 Task: Create in the project AgileRadius in Backlog an issue 'Implement a new cloud-based procurement management system for a company with advanced procurement planning and purchasing features', assign it to team member softage.1@softage.net and change the status to IN PROGRESS. Create in the project AgileRadius in Backlog an issue 'Integrate a new voice recognition feature into an existing mobile application to enhance user interaction and hands-free operation', assign it to team member softage.2@softage.net and change the status to IN PROGRESS
Action: Mouse moved to (216, 63)
Screenshot: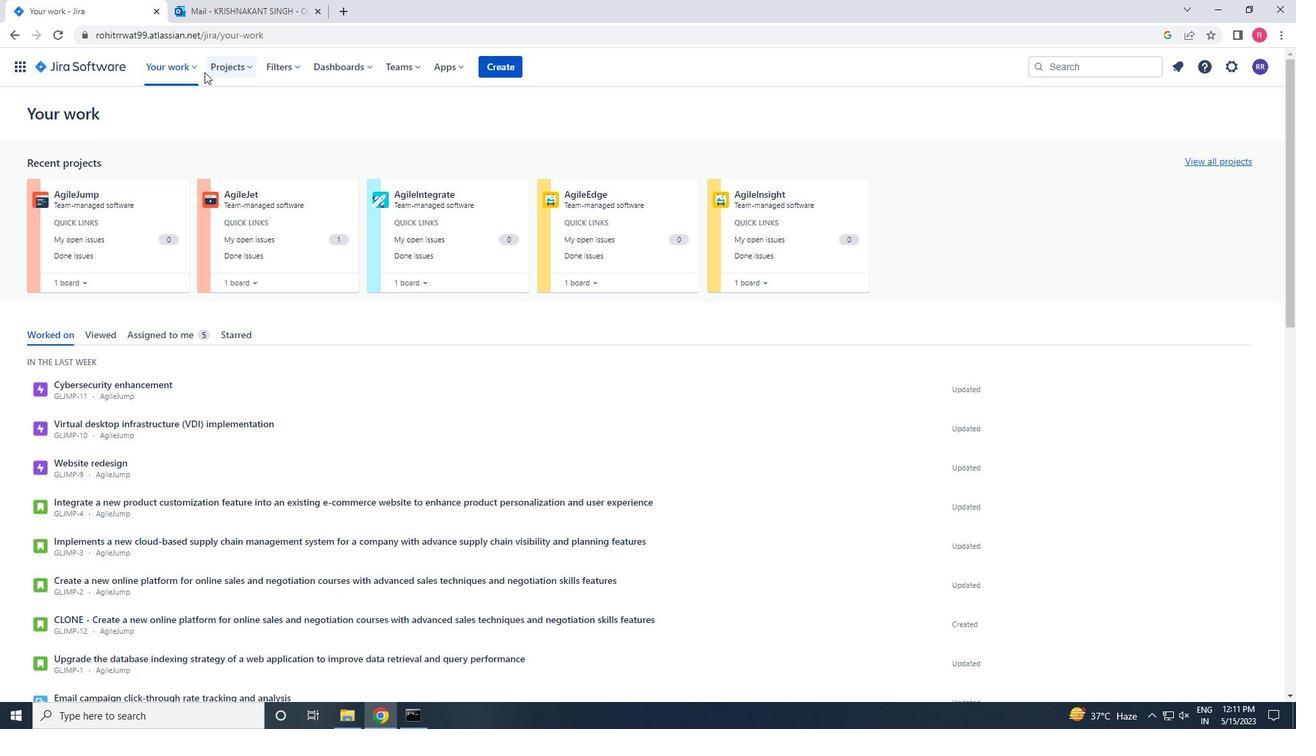 
Action: Mouse pressed left at (216, 63)
Screenshot: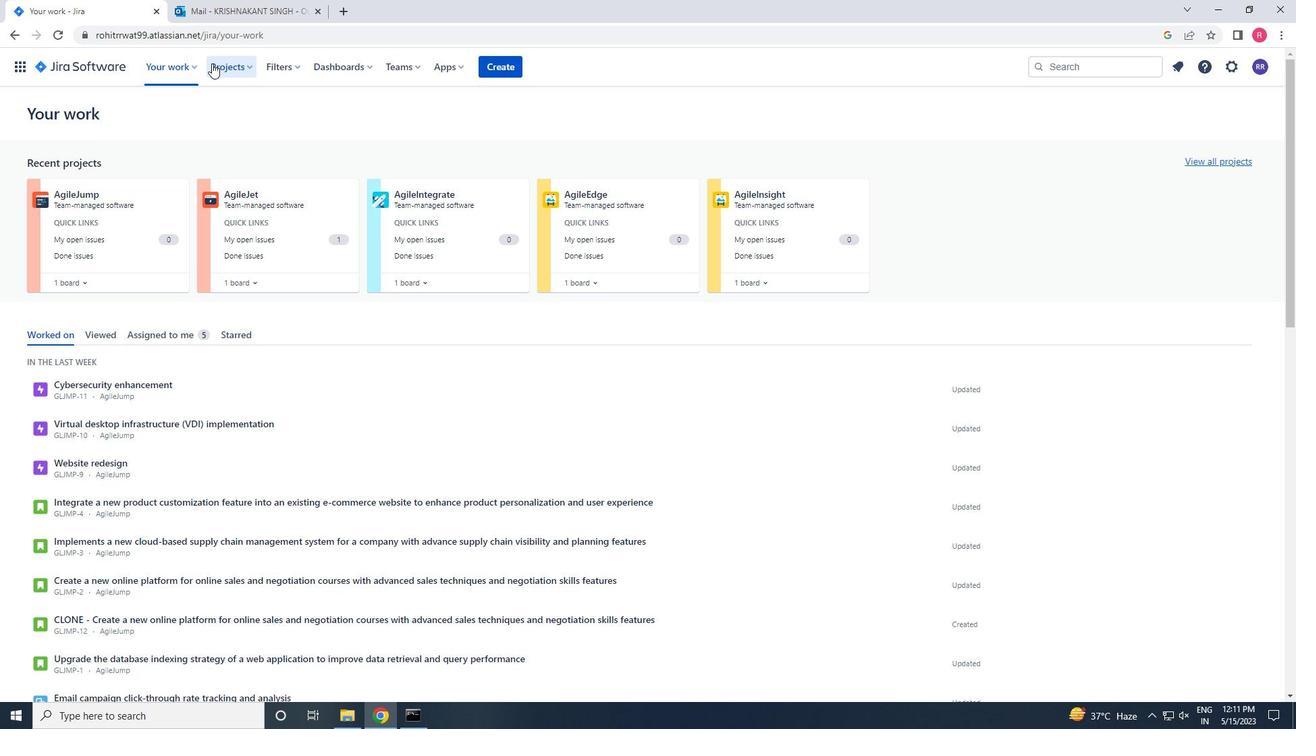 
Action: Mouse moved to (268, 132)
Screenshot: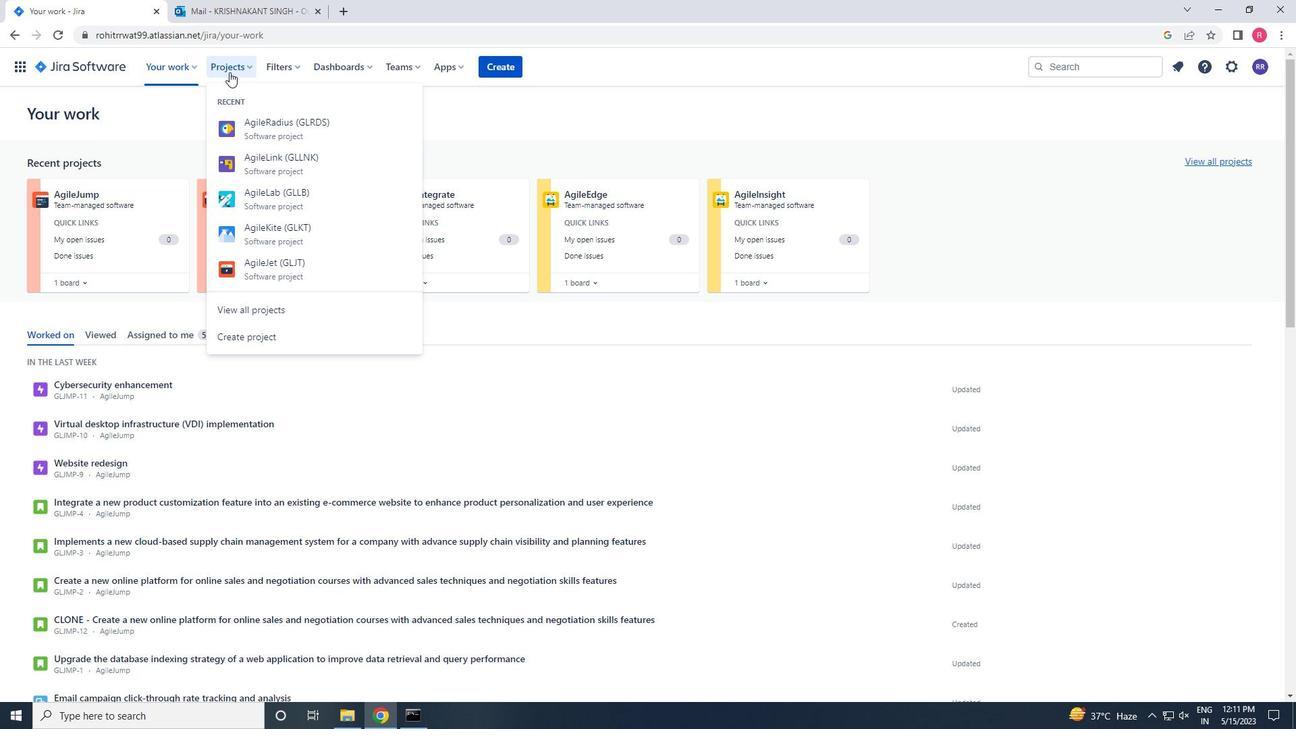 
Action: Mouse pressed left at (268, 132)
Screenshot: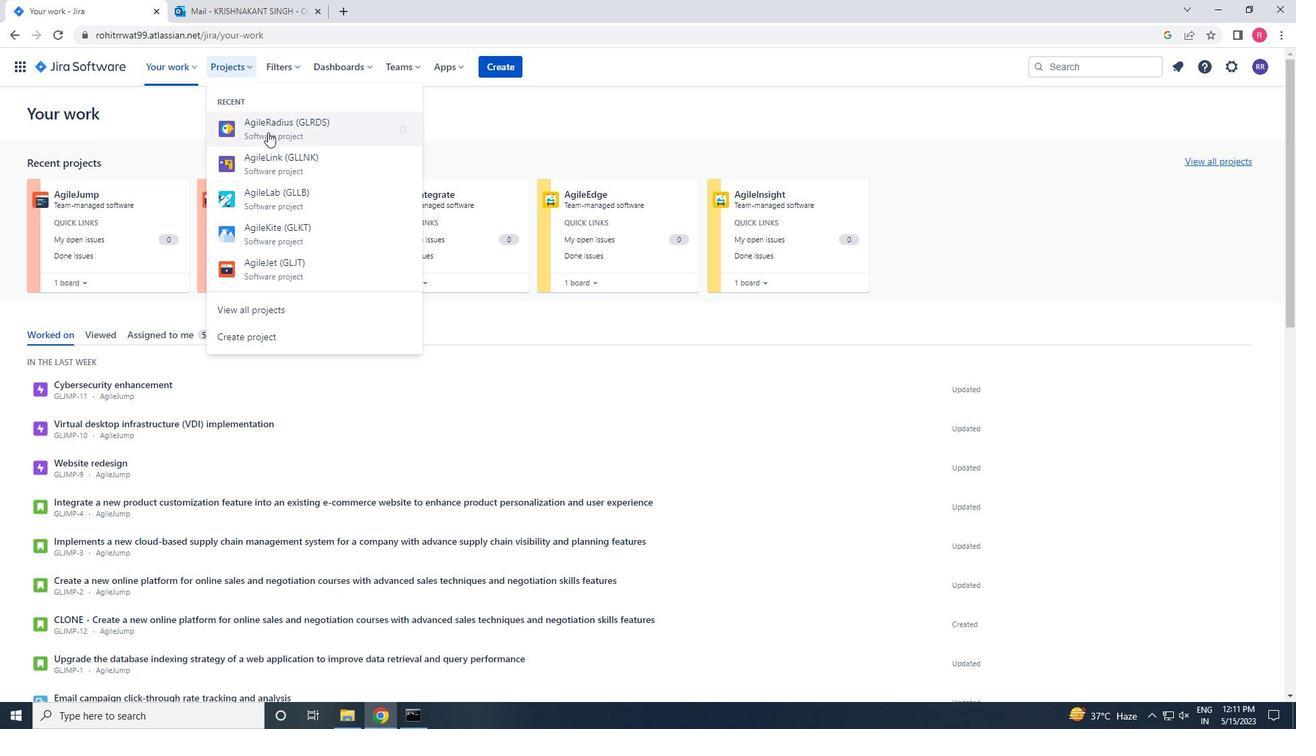 
Action: Mouse moved to (92, 203)
Screenshot: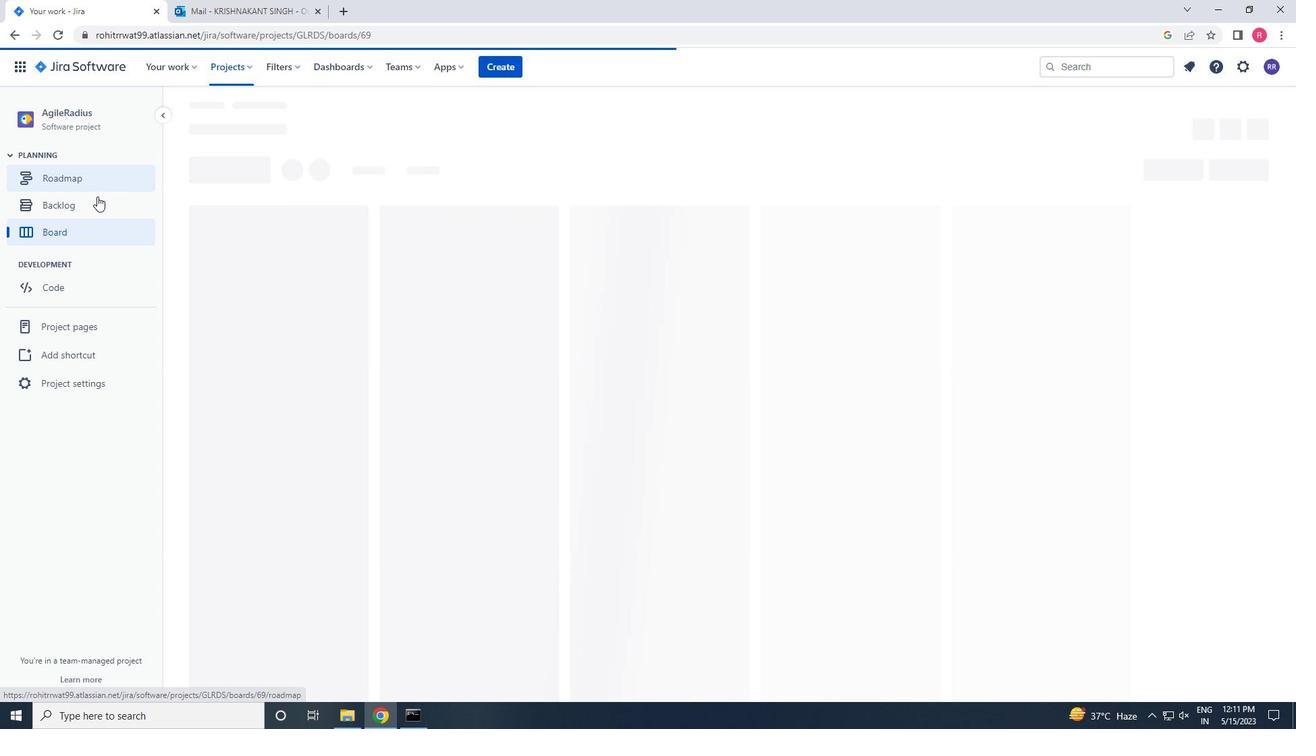 
Action: Mouse pressed left at (92, 203)
Screenshot: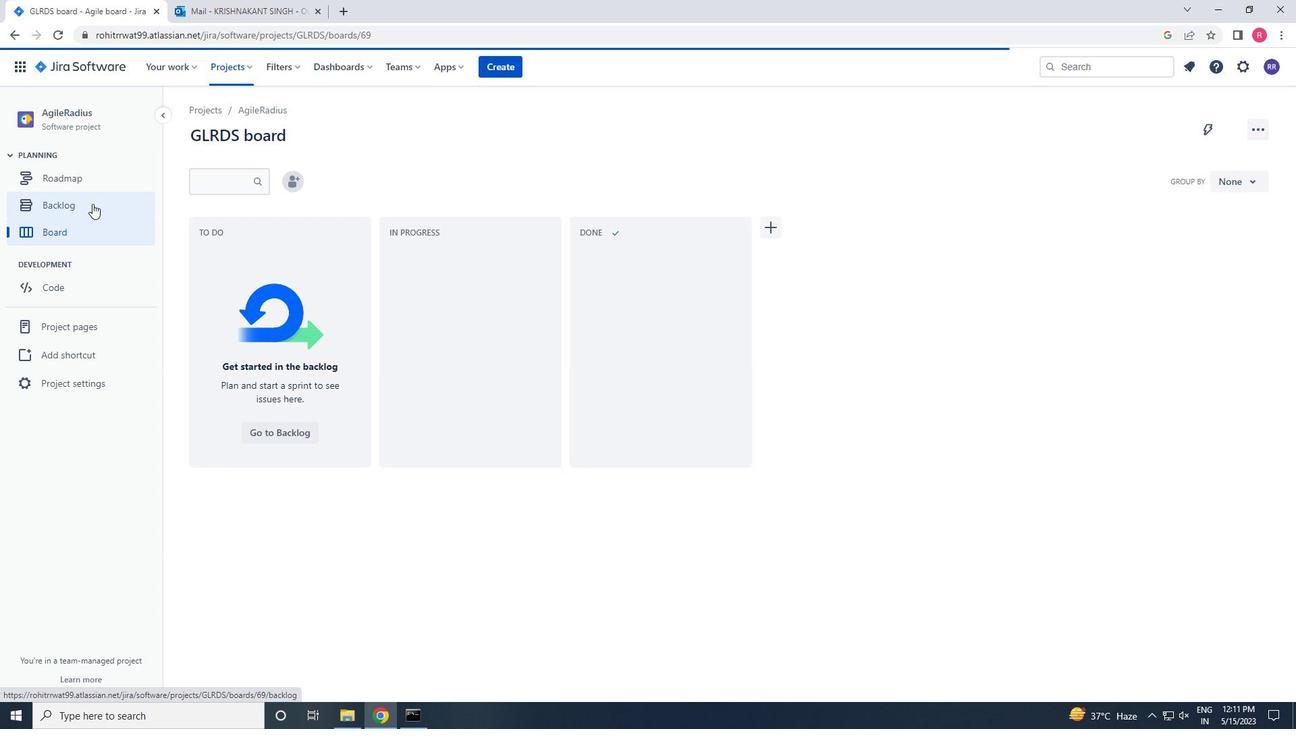 
Action: Mouse moved to (467, 517)
Screenshot: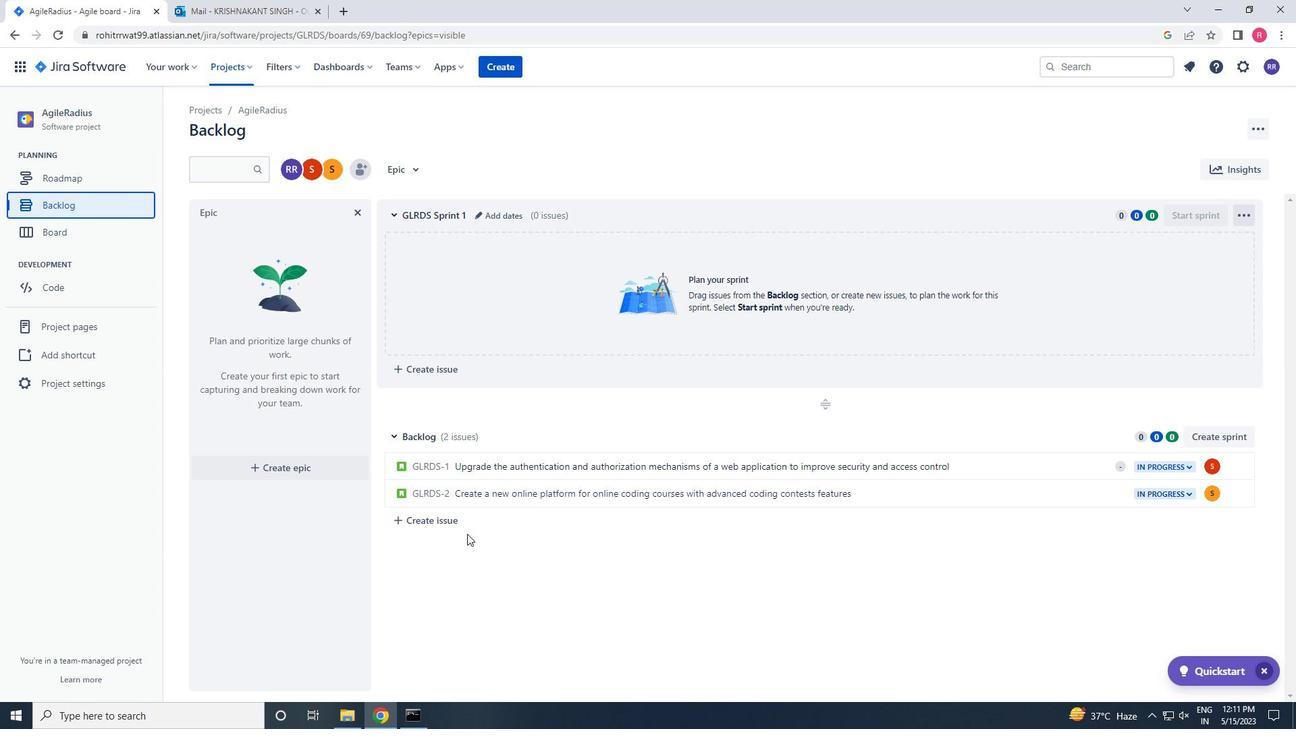
Action: Mouse pressed left at (467, 517)
Screenshot: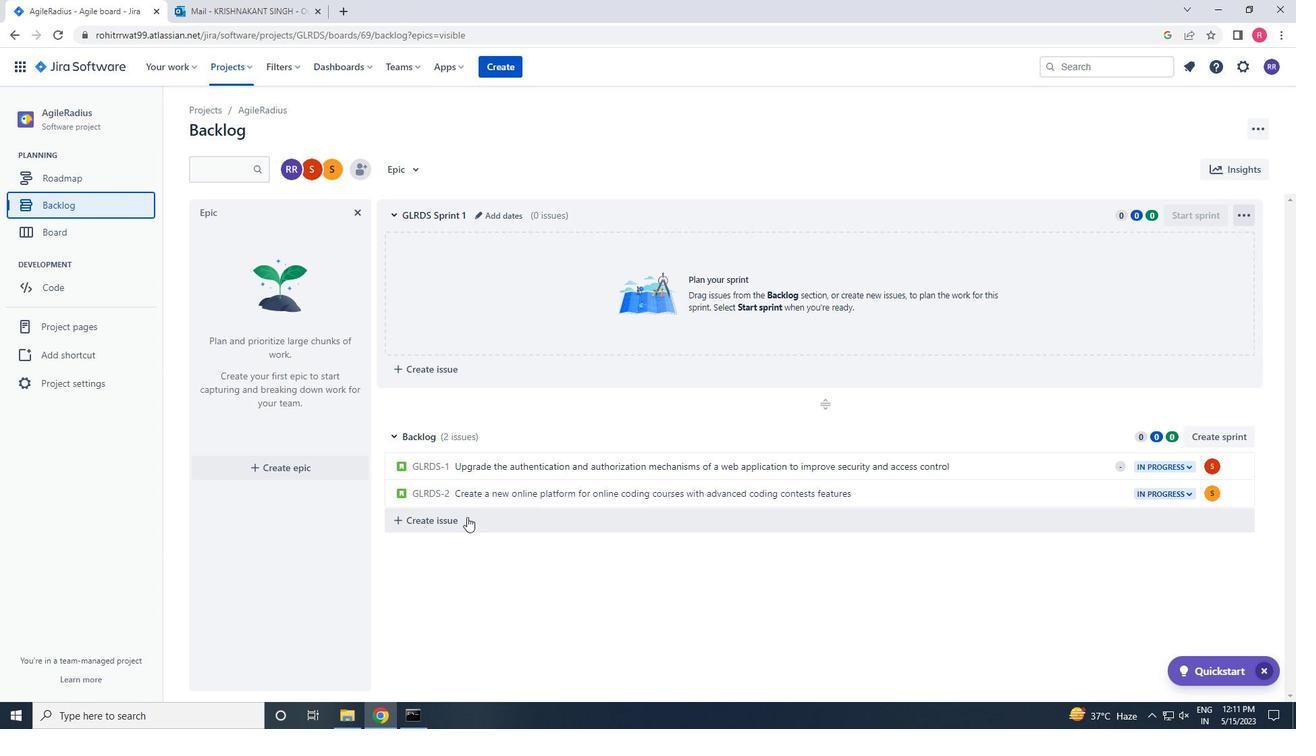 
Action: Key pressed <Key.shift_r>Implement<Key.space>a<Key.space>new<Key.space>cloud-<Key.insert><Key.backspace><Key.backspace>d-based<Key.space>procurement<Key.space>,a<Key.backspace><Key.backspace>management<Key.space>systetm<Key.backspace><Key.backspace><Key.backspace>em<Key.space>for<Key.space><Key.space>a<Key.space>company<Key.space>with<Key.space>advanced<Key.space>procurement<Key.space>planning<Key.space>and<Key.space>purchasing<Key.space><Key.space>feat<Key.backspace>tures<Key.enter>
Screenshot: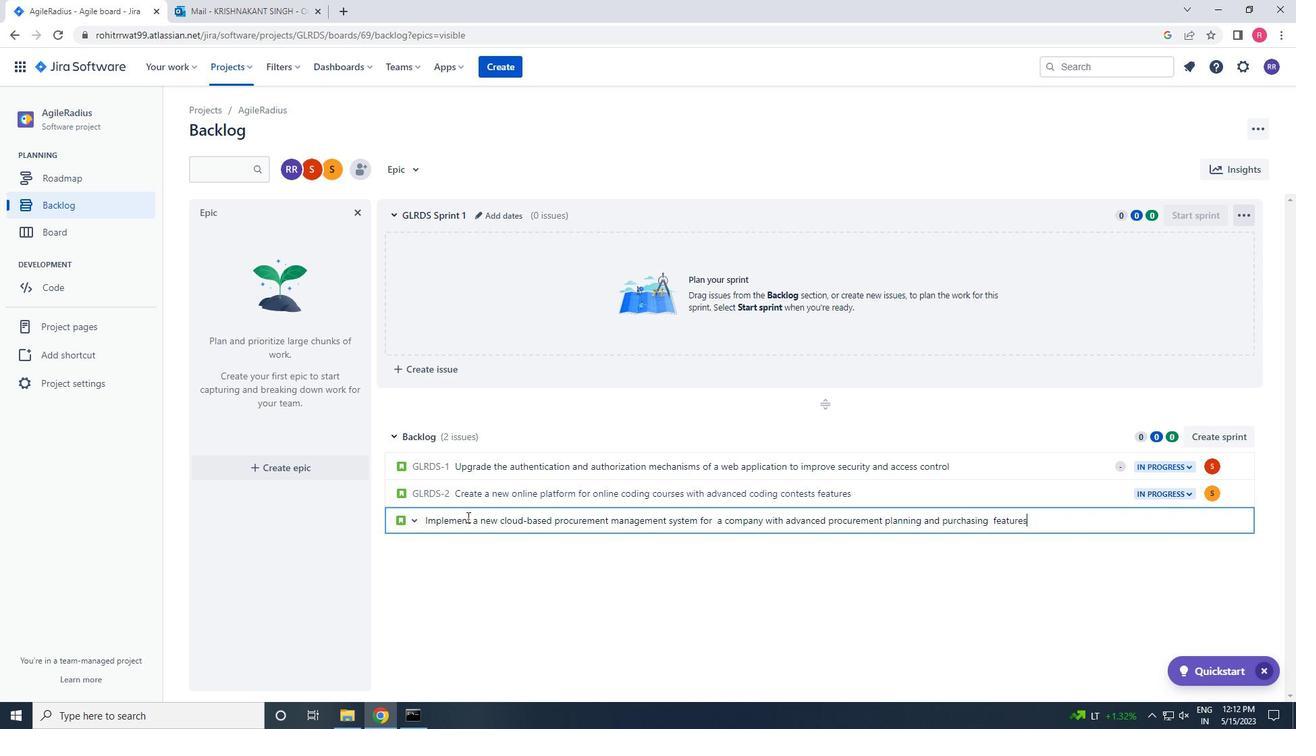 
Action: Mouse moved to (1211, 521)
Screenshot: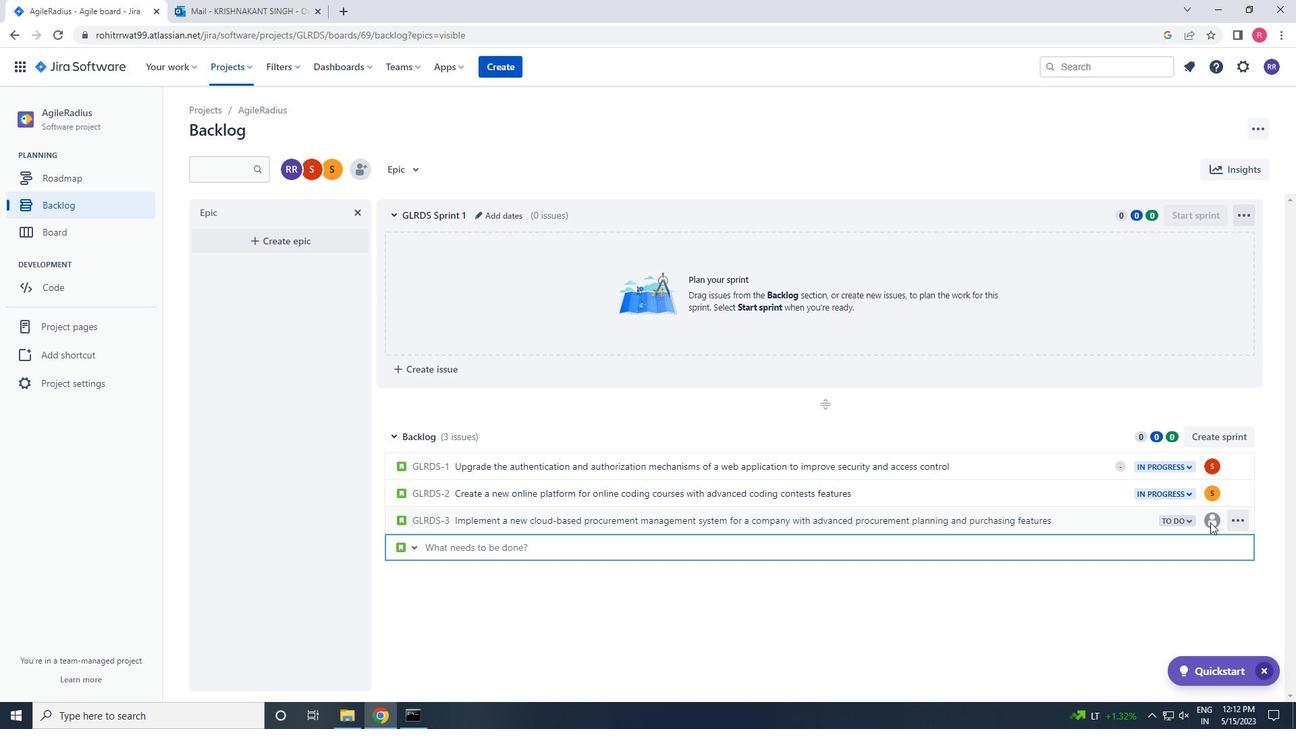 
Action: Mouse pressed left at (1211, 521)
Screenshot: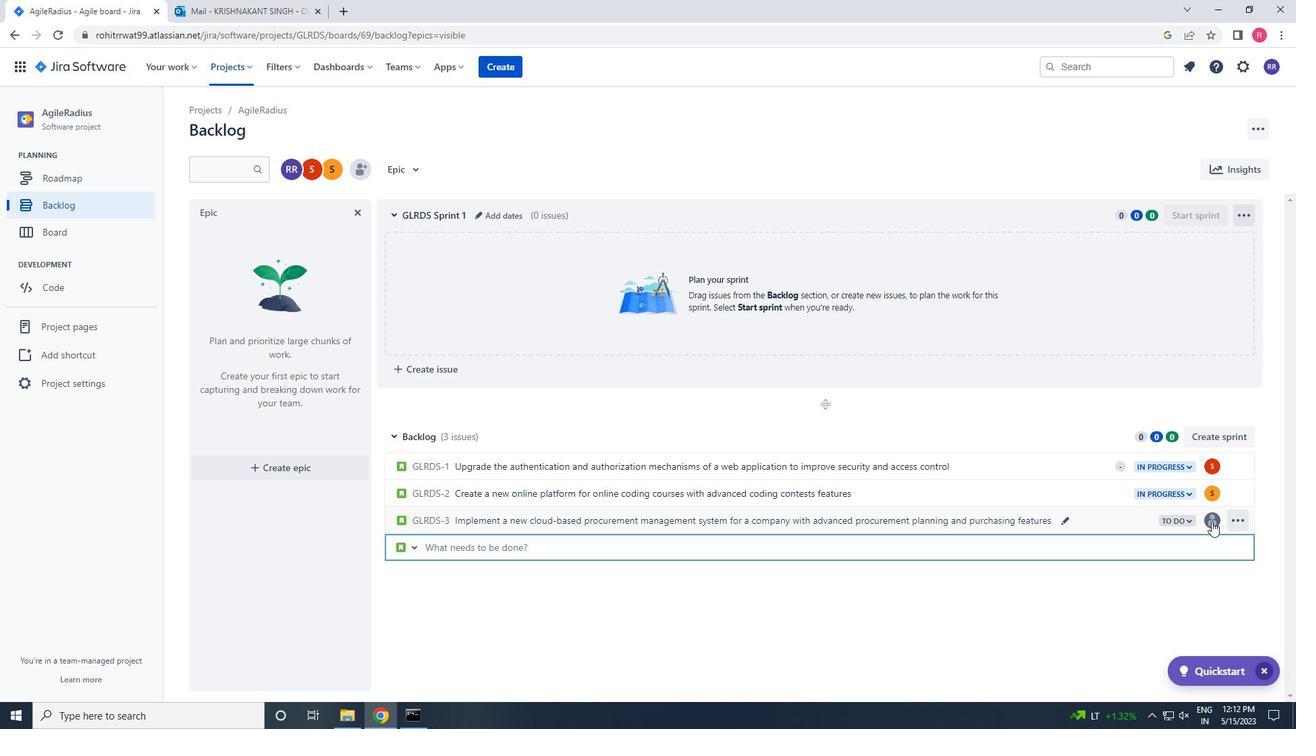 
Action: Key pressed softage.1<Key.shift>@SOFTAGE.NET
Screenshot: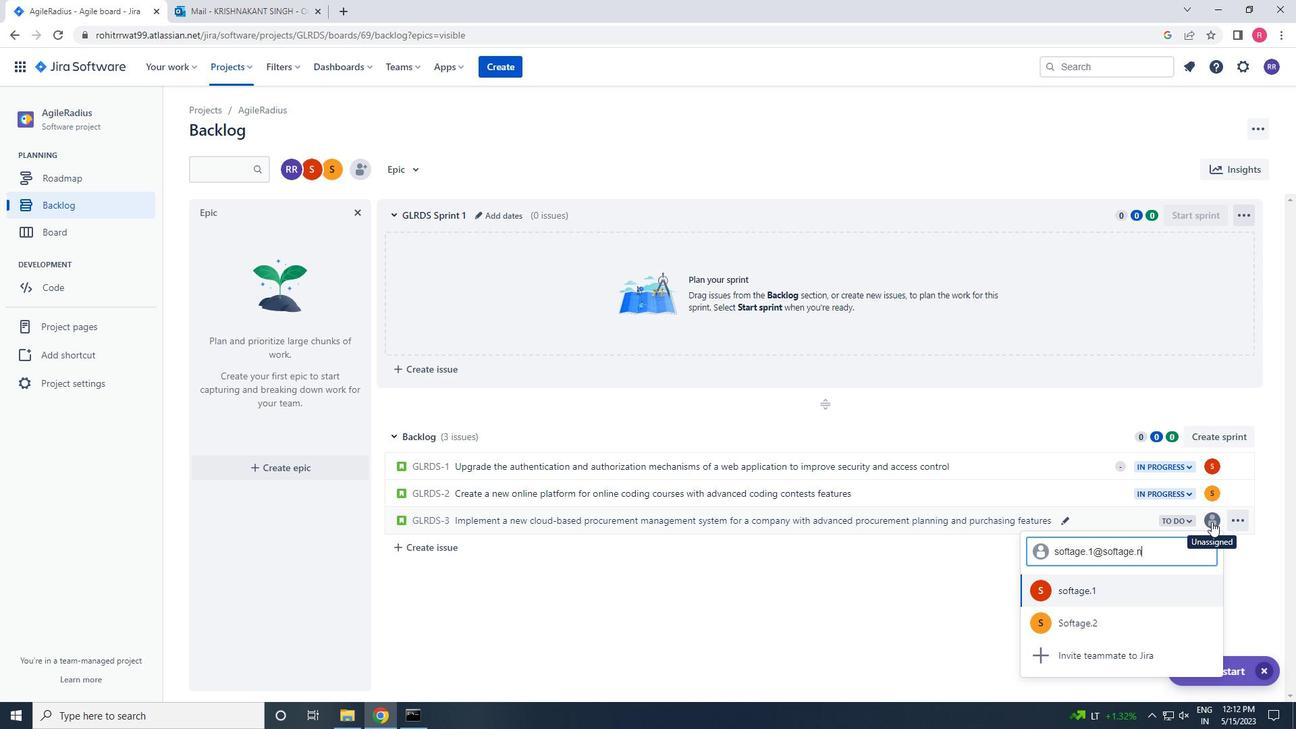
Action: Mouse moved to (1103, 583)
Screenshot: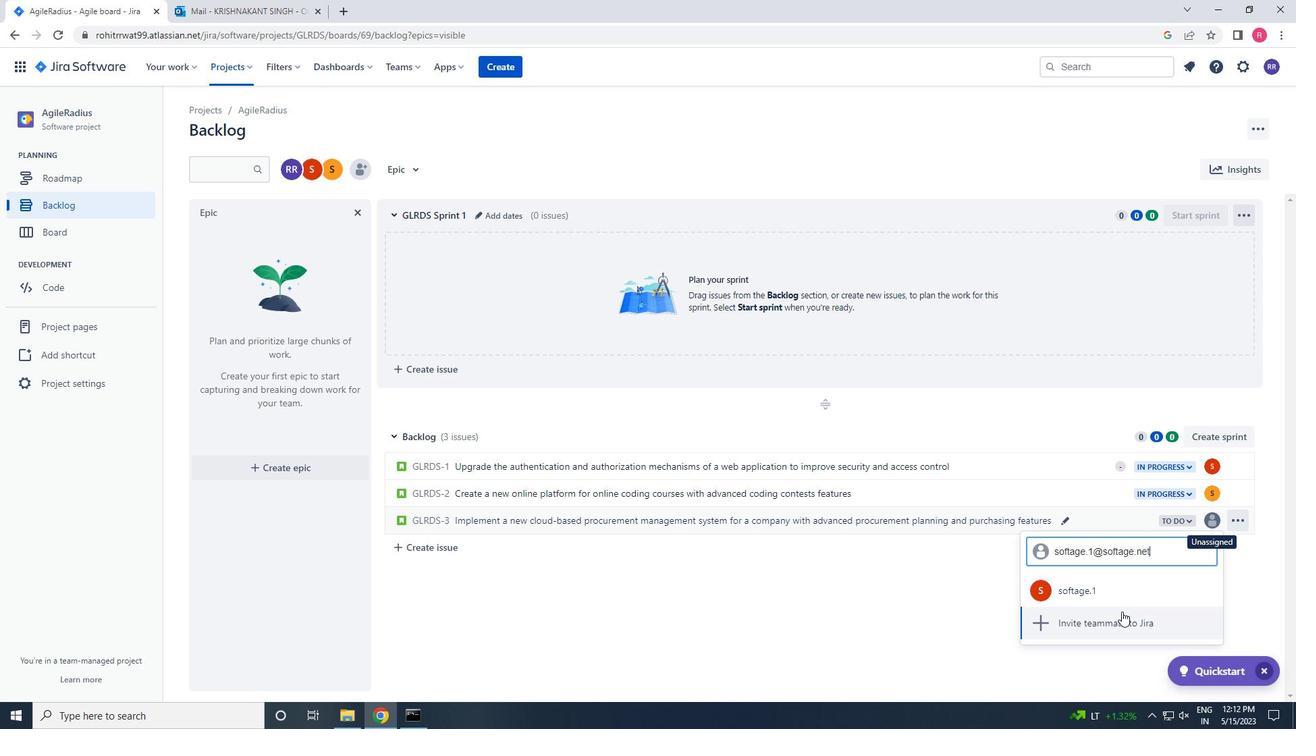 
Action: Mouse pressed left at (1103, 583)
Screenshot: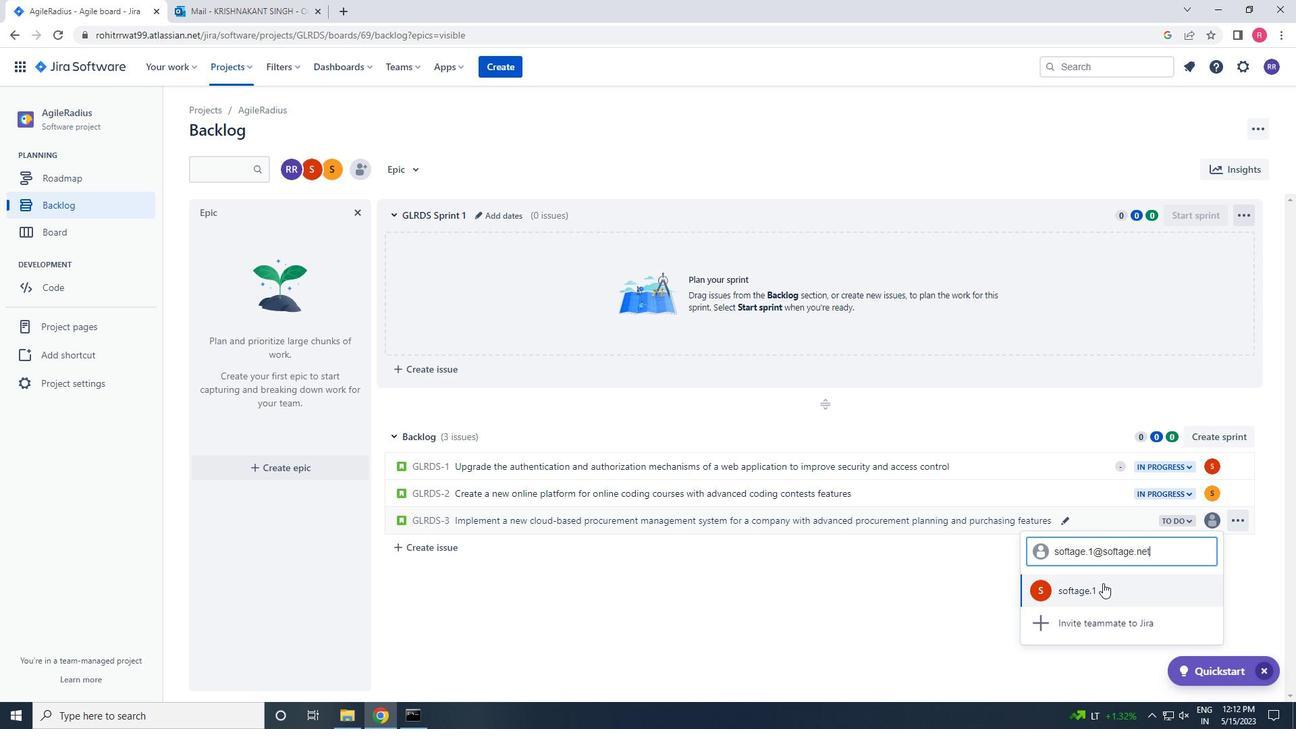 
Action: Mouse moved to (1187, 524)
Screenshot: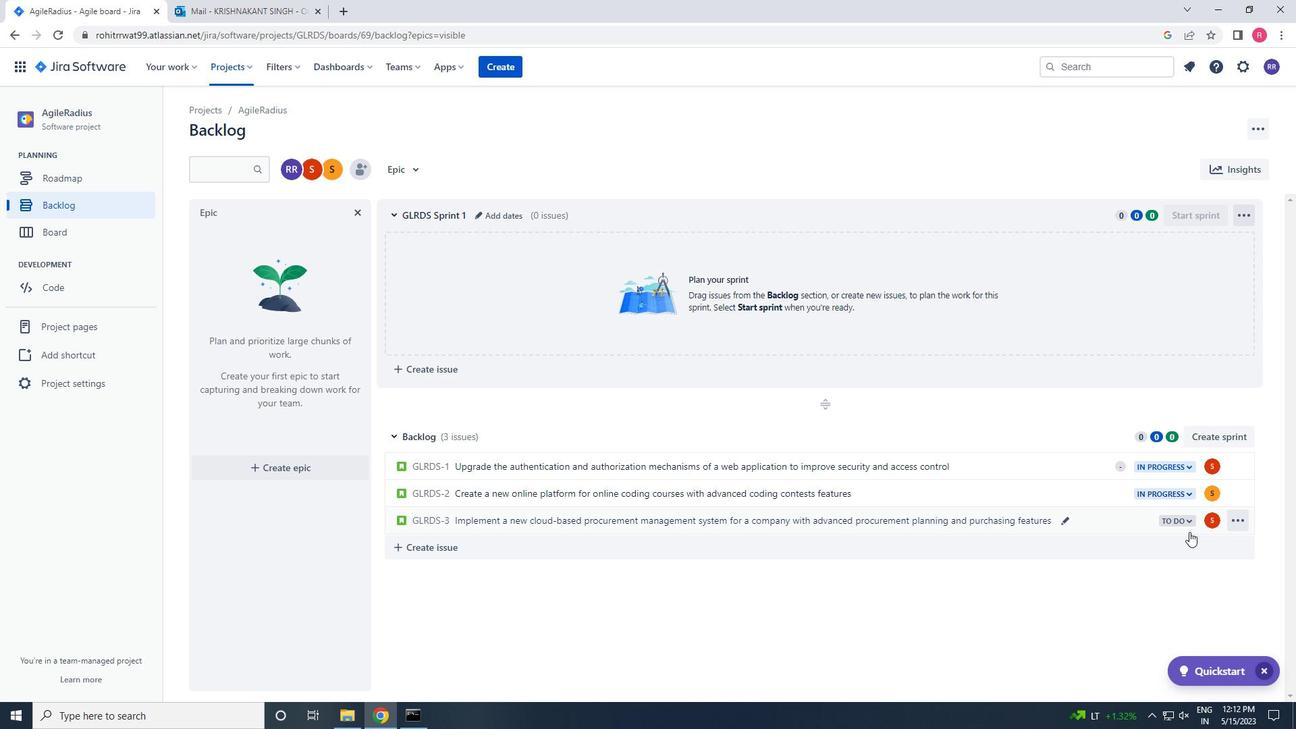 
Action: Mouse pressed left at (1187, 524)
Screenshot: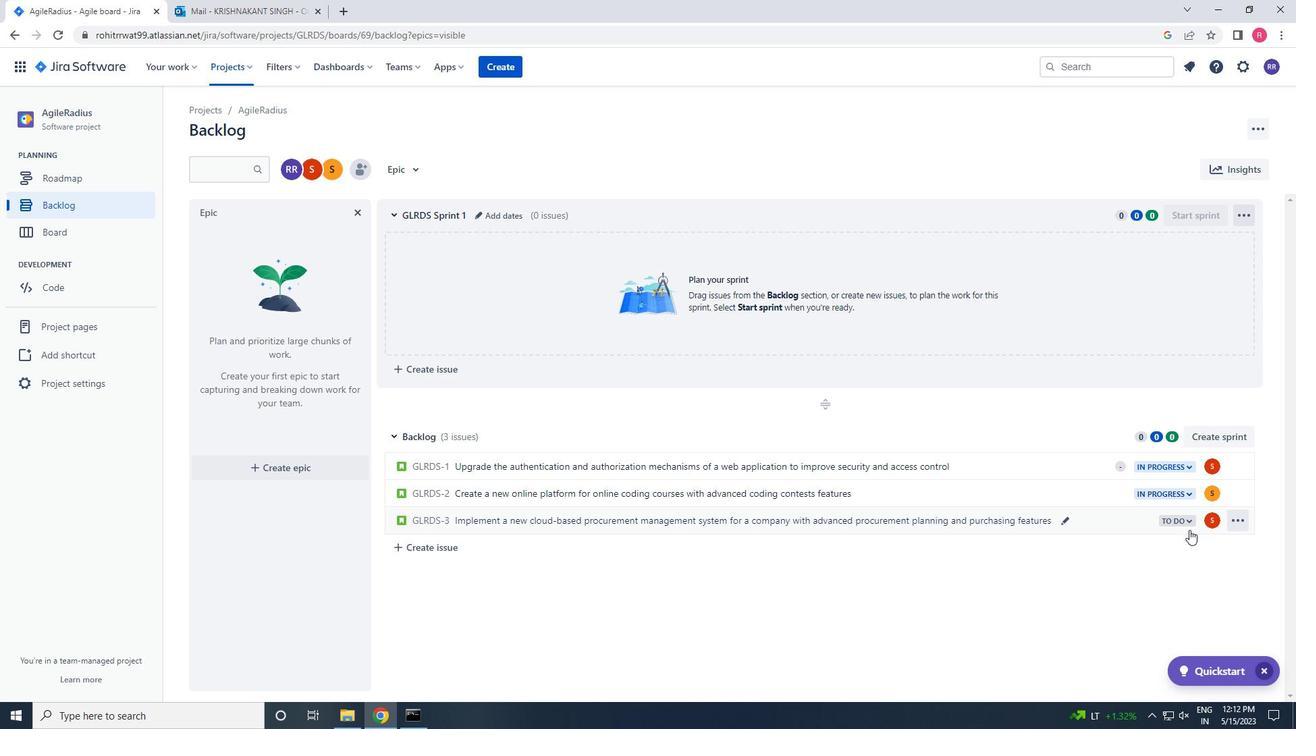 
Action: Mouse moved to (1097, 546)
Screenshot: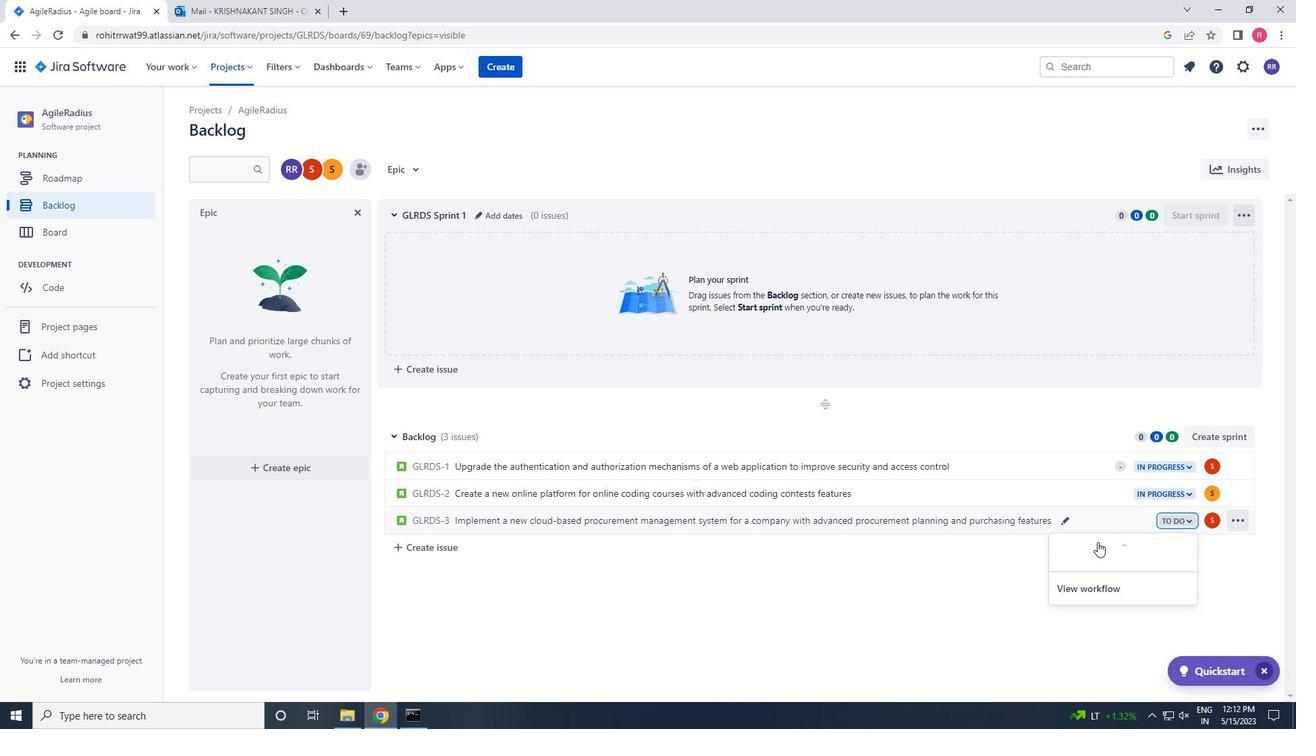
Action: Mouse pressed left at (1097, 546)
Screenshot: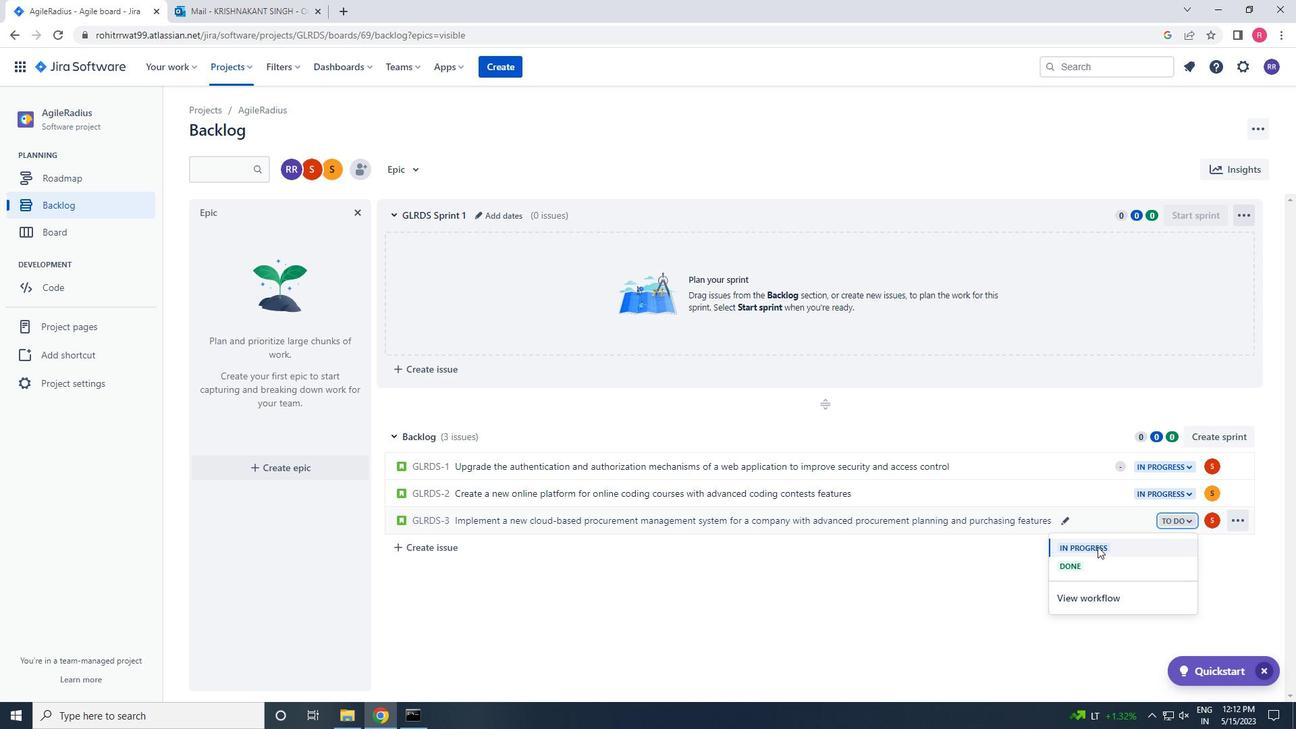 
Action: Mouse moved to (425, 548)
Screenshot: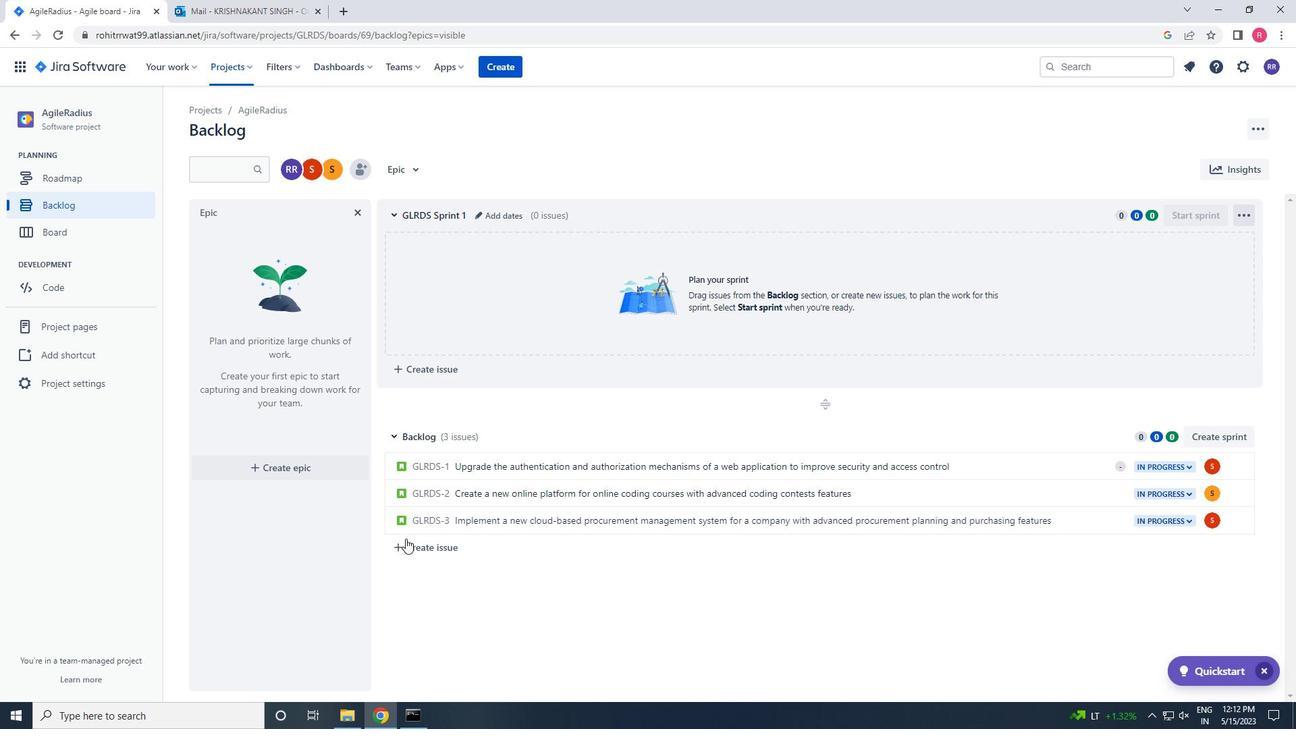 
Action: Mouse pressed left at (425, 548)
Screenshot: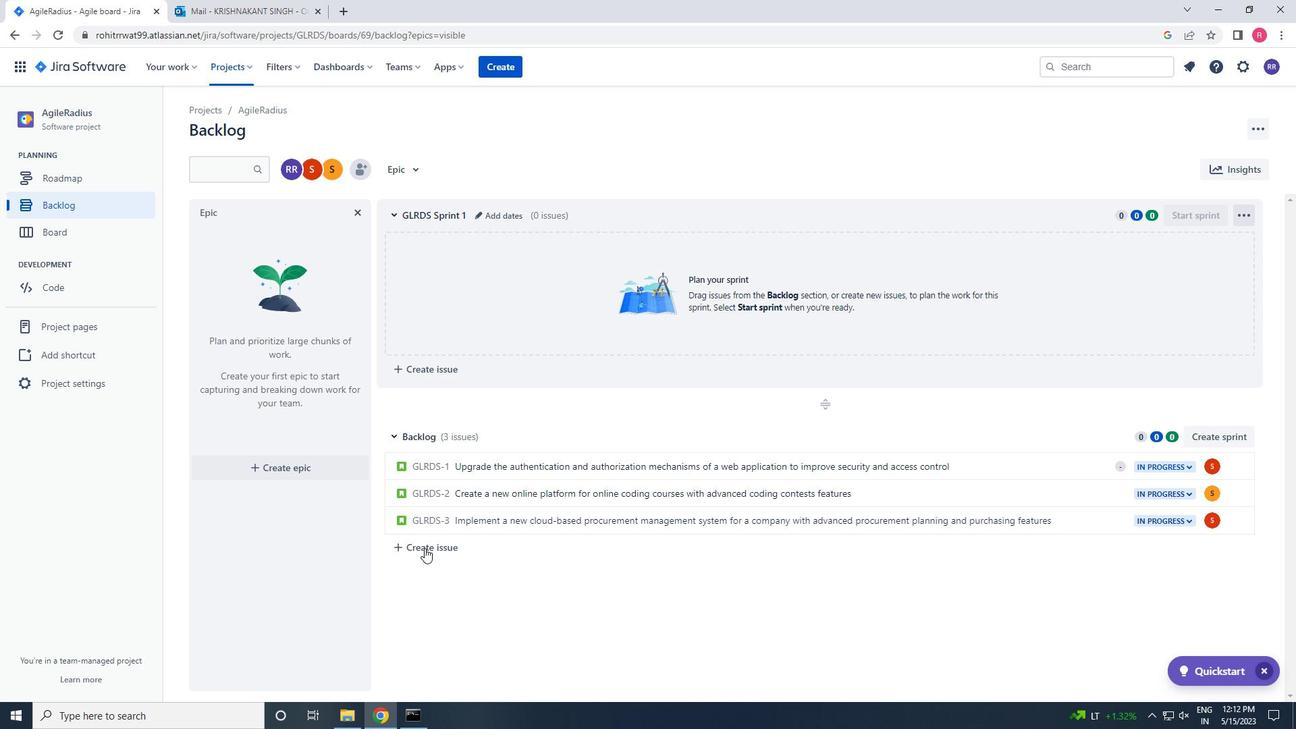 
Action: Key pressed <Key.shift_r>INTEE<Key.backspace>GRATE<Key.space>A<Key.space>NEW<Key.space>VOICE<Key.space><Key.space>RECOGNITION<Key.space>FEATURE<Key.space>INTO<Key.space>AN<Key.space>EXISTING<Key.space>MOBILE<Key.space>APPLICATION<Key.space>TO<Key.space>ENHANCE<Key.space>USER<Key.space>INTERACTION<Key.space>AND<Key.space>HANDS-FREE<Key.space><Key.space>OPERATION<Key.enter>
Screenshot: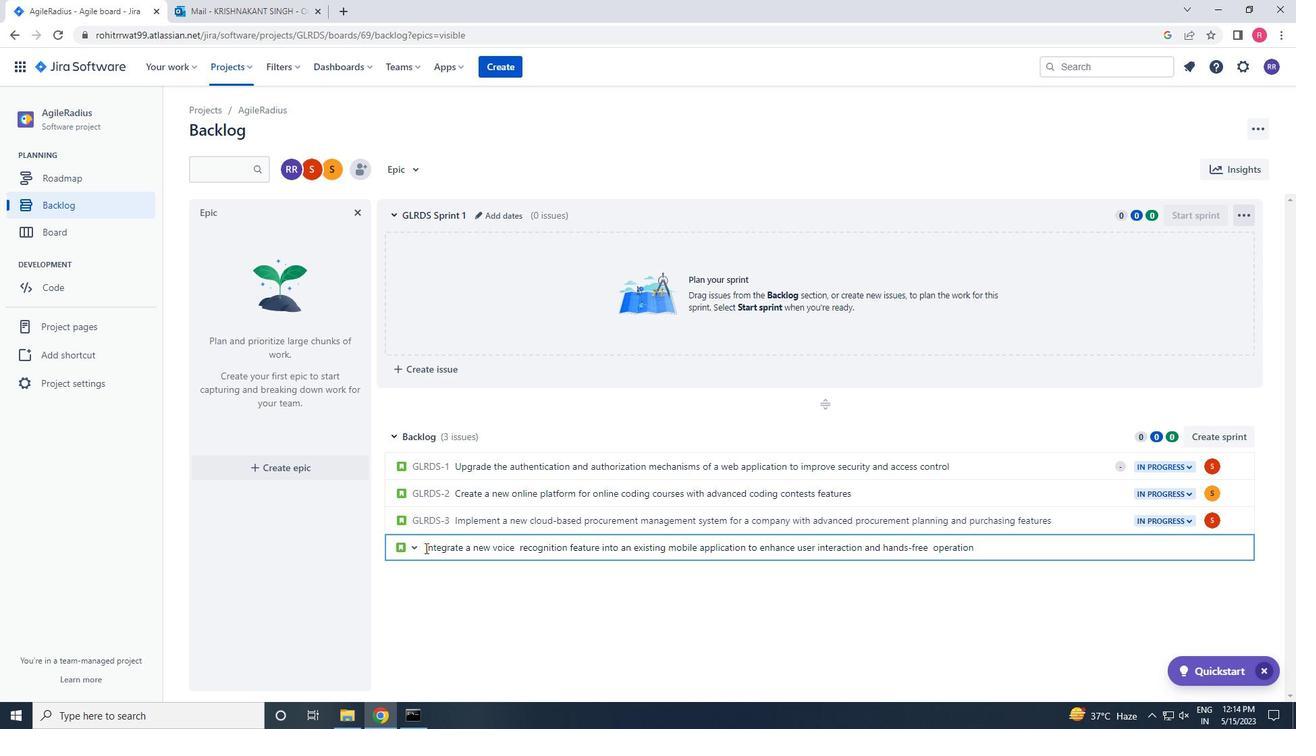 
Action: Mouse moved to (1212, 547)
Screenshot: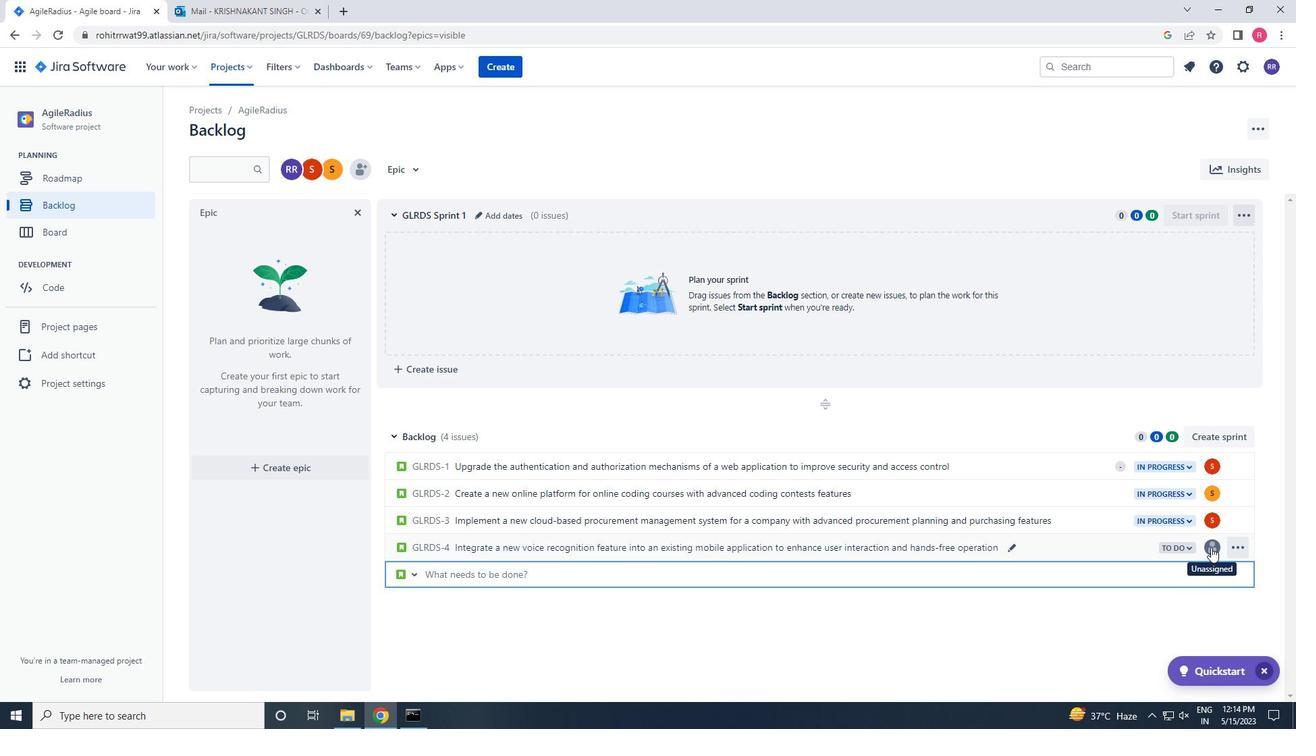 
Action: Mouse pressed left at (1212, 547)
Screenshot: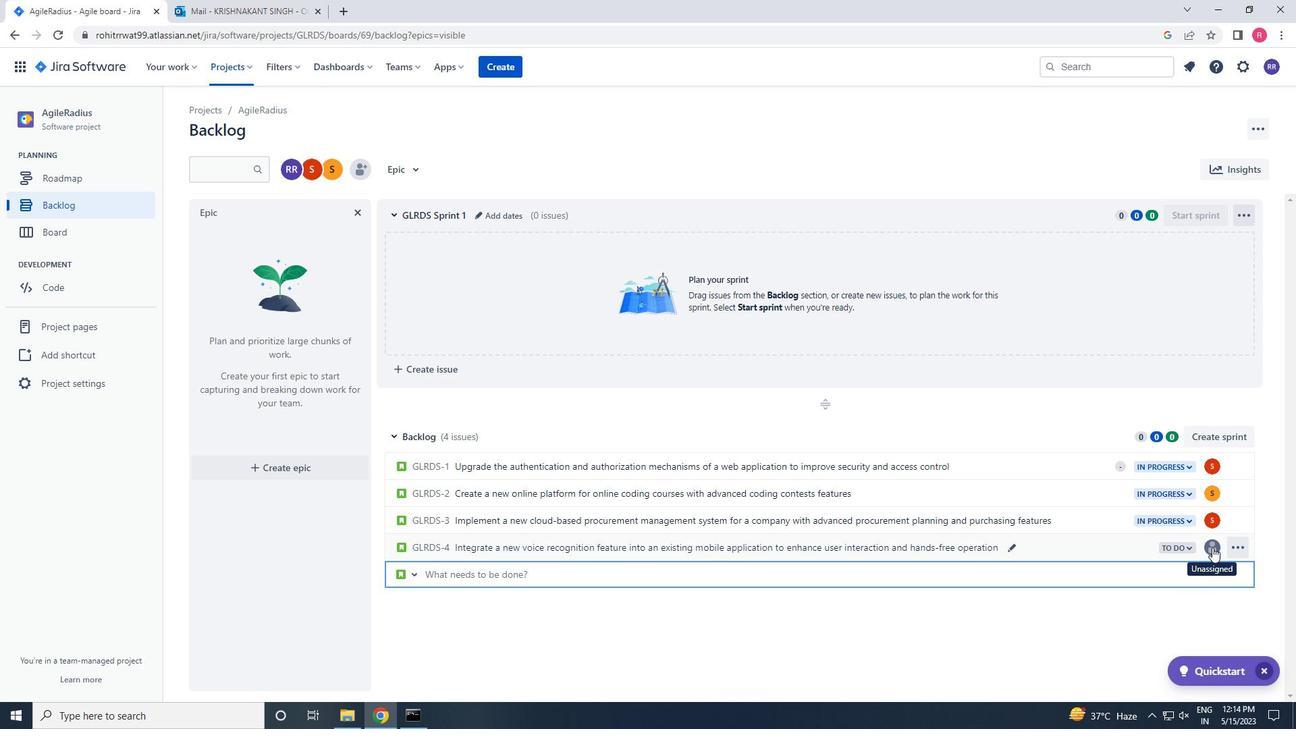 
Action: Key pressed SOFTAGE.2<Key.shift>@SOFTAGE.NET
Screenshot: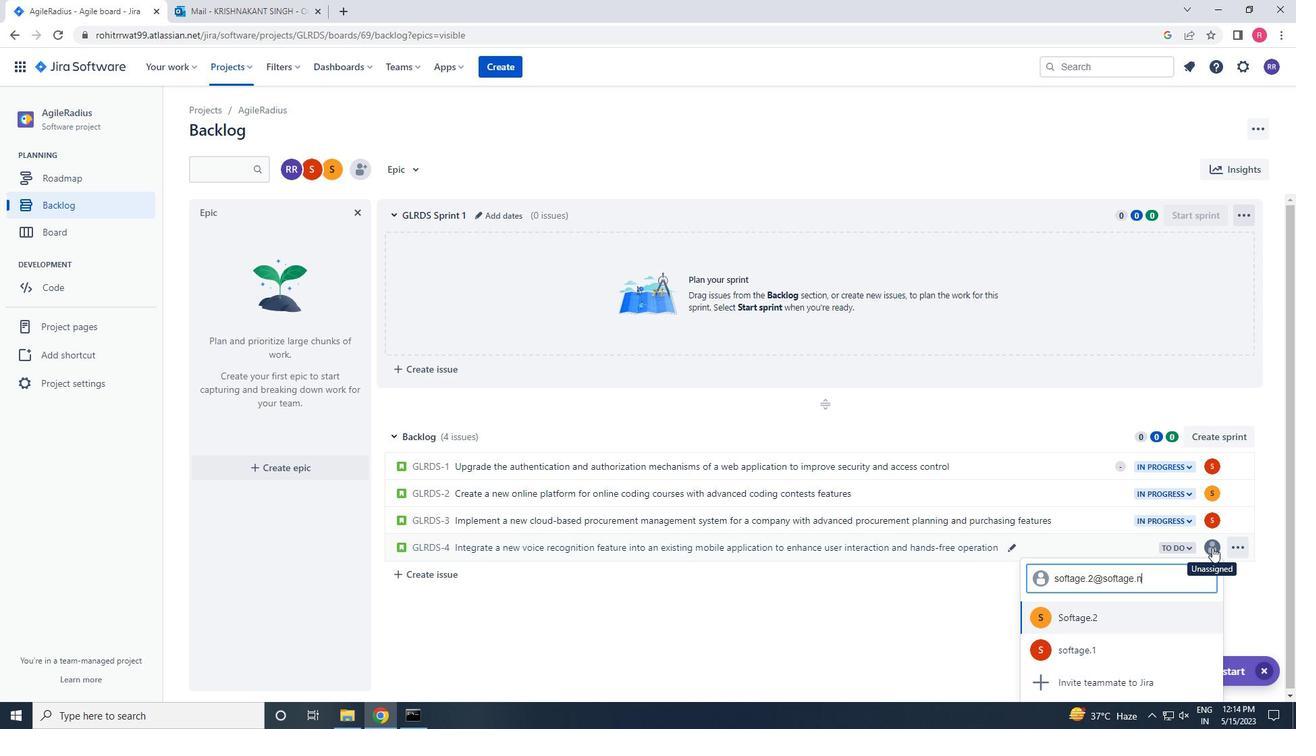 
Action: Mouse moved to (1159, 608)
Screenshot: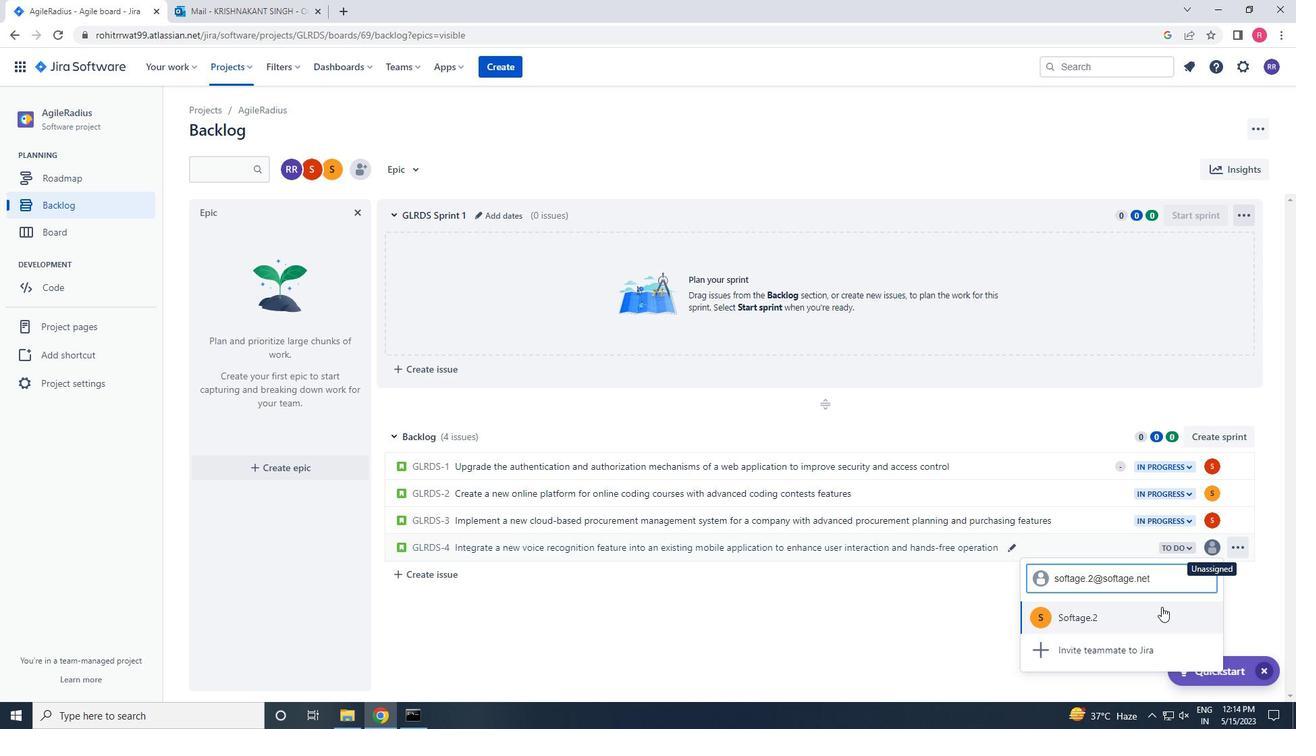 
Action: Mouse pressed left at (1159, 608)
Screenshot: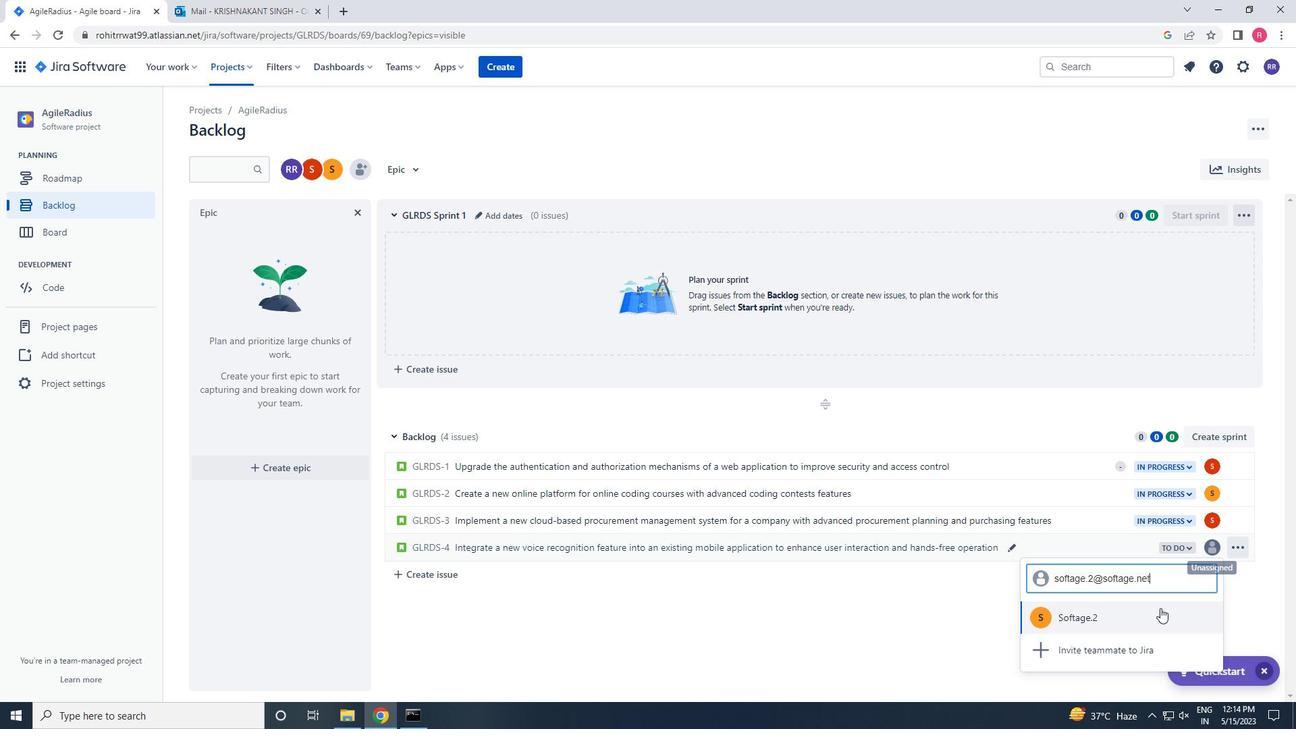 
Action: Mouse moved to (1167, 551)
Screenshot: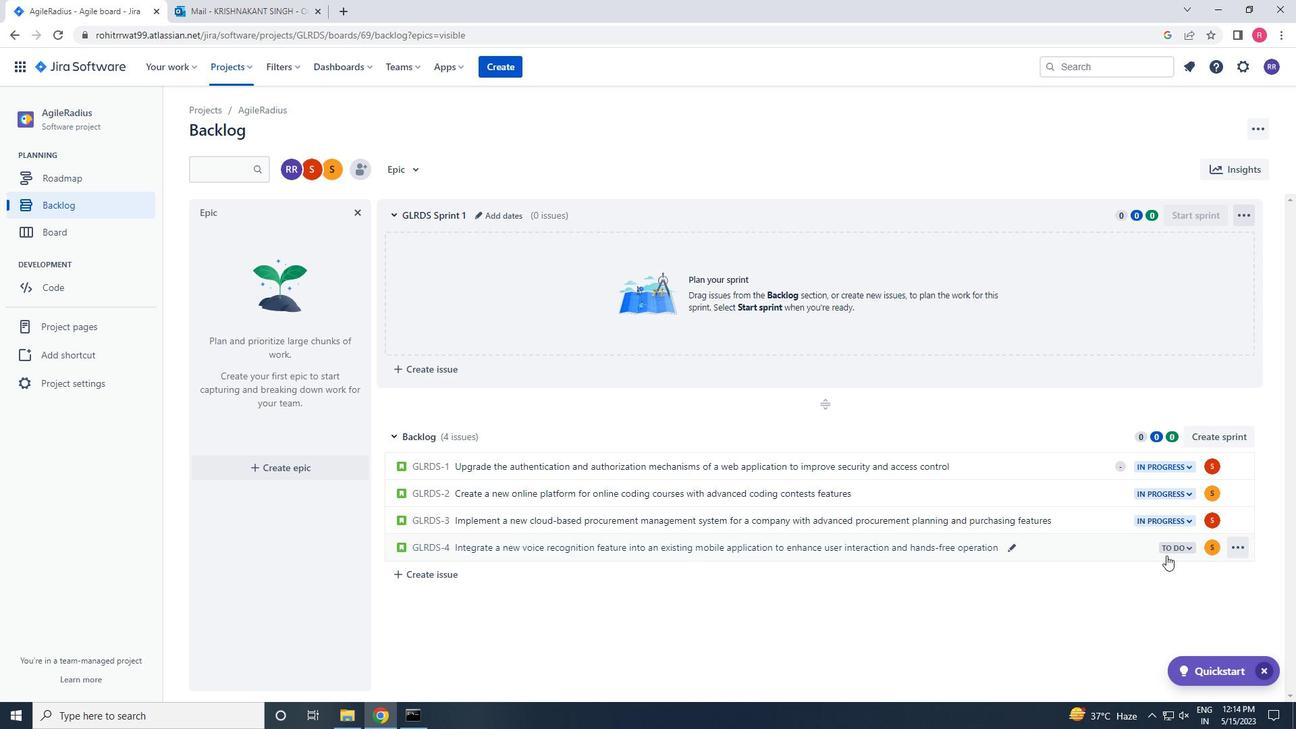 
Action: Mouse pressed left at (1167, 551)
Screenshot: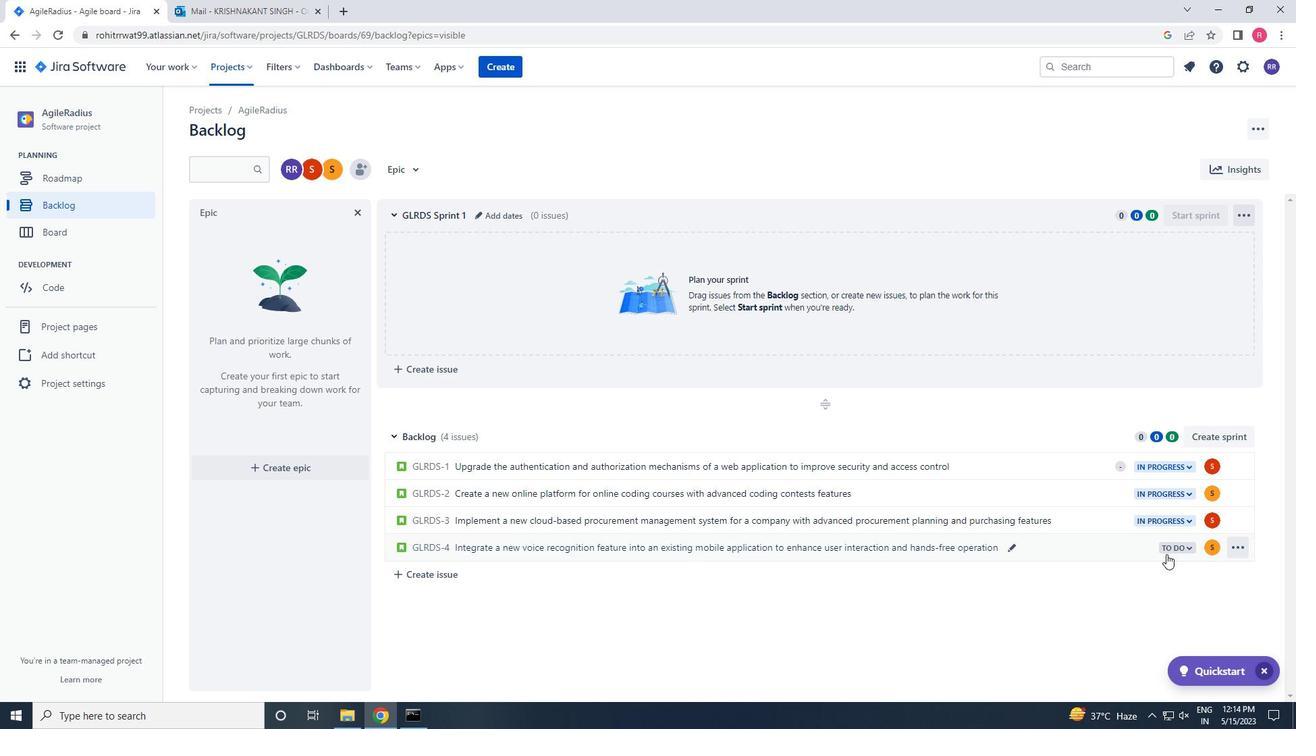 
Action: Mouse moved to (1111, 571)
Screenshot: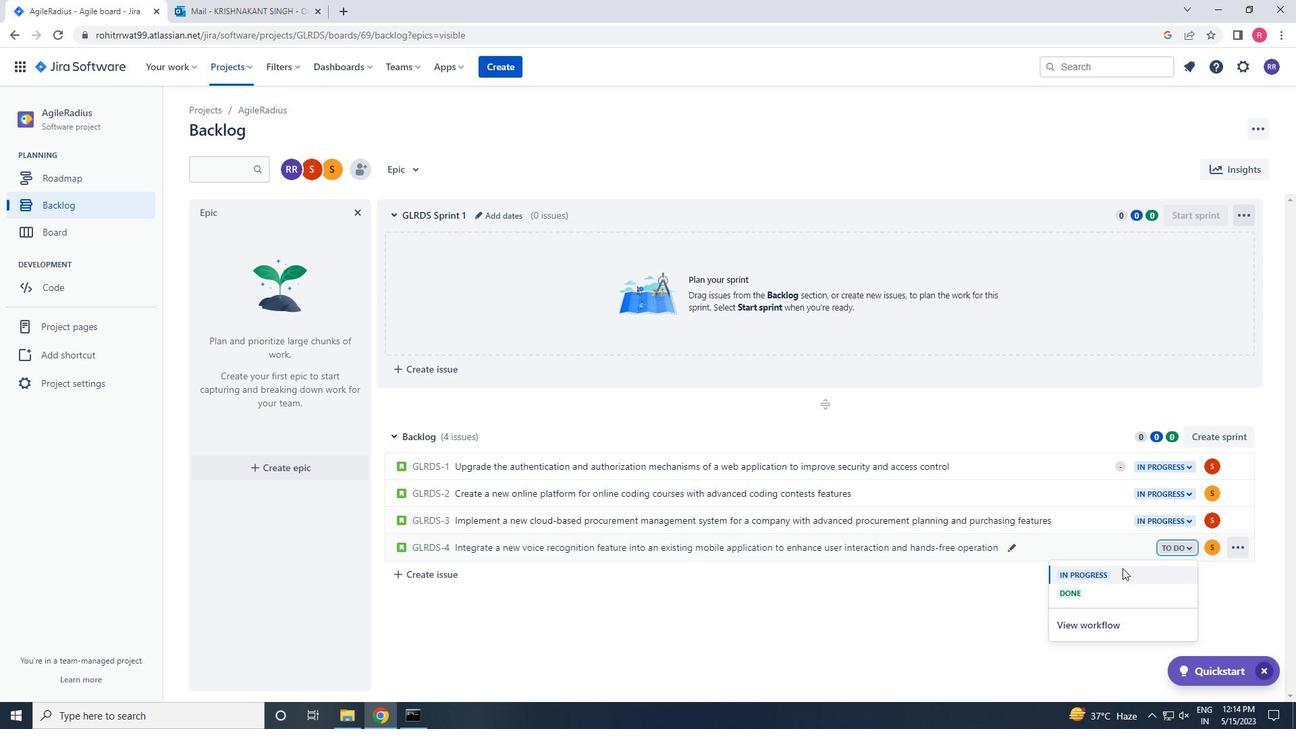 
Action: Mouse pressed left at (1111, 571)
Screenshot: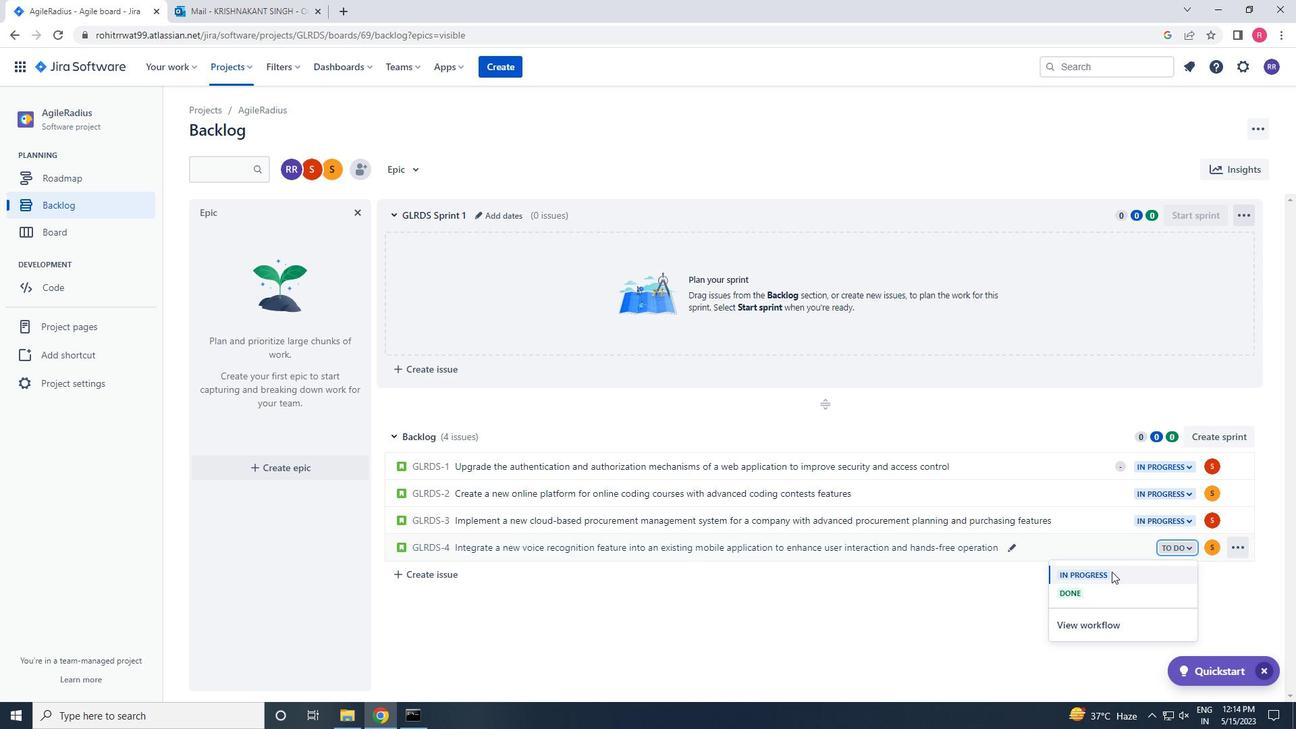 
